 Task: Add Attachment from Google Drive to Card Card0000000083 in Board Board0000000021 in Workspace WS0000000007 in Trello. Add Cover Orange to Card Card0000000083 in Board Board0000000021 in Workspace WS0000000007 in Trello. Add "Add Label …" with "Title" Title0000000083 to Button Button0000000083 to Card Card0000000083 in Board Board0000000021 in Workspace WS0000000007 in Trello. Add Description DS0000000083 to Card Card0000000083 in Board Board0000000021 in Workspace WS0000000007 in Trello. Add Comment CM0000000083 to Card Card0000000083 in Board Board0000000021 in Workspace WS0000000007 in Trello
Action: Mouse moved to (632, 114)
Screenshot: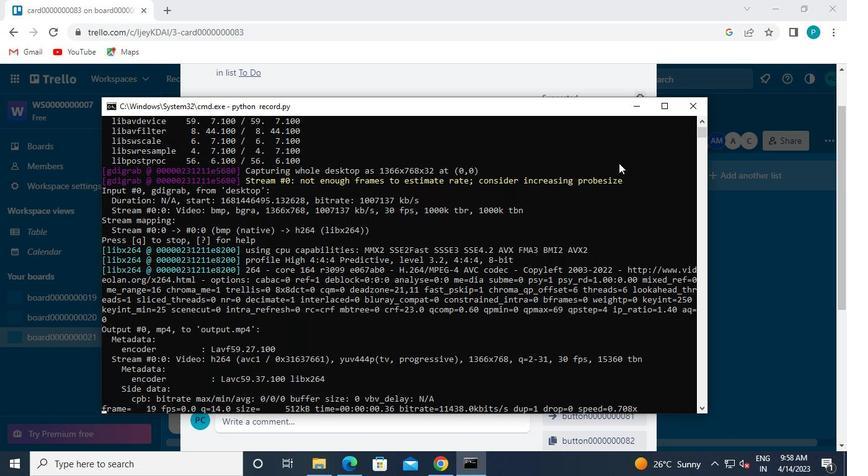 
Action: Mouse pressed left at (632, 114)
Screenshot: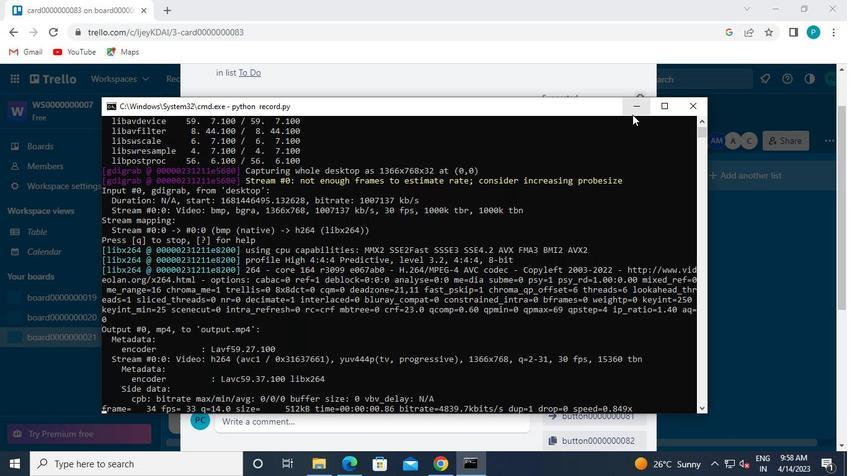 
Action: Mouse moved to (559, 264)
Screenshot: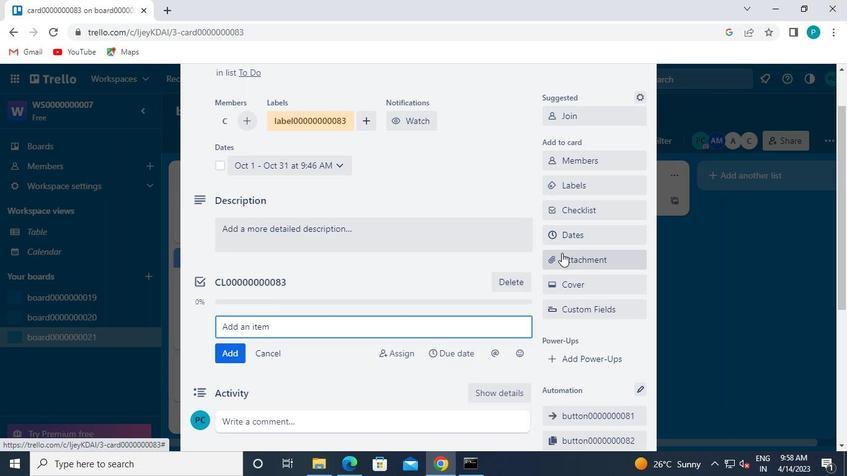 
Action: Mouse pressed left at (559, 264)
Screenshot: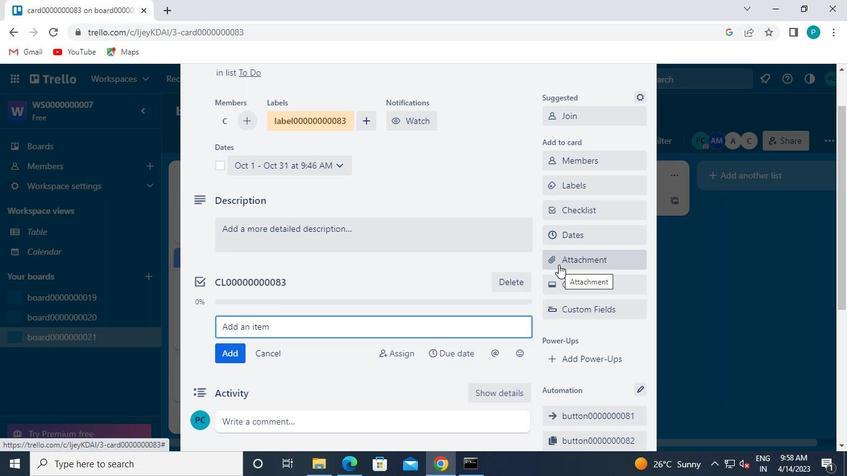 
Action: Mouse moved to (557, 173)
Screenshot: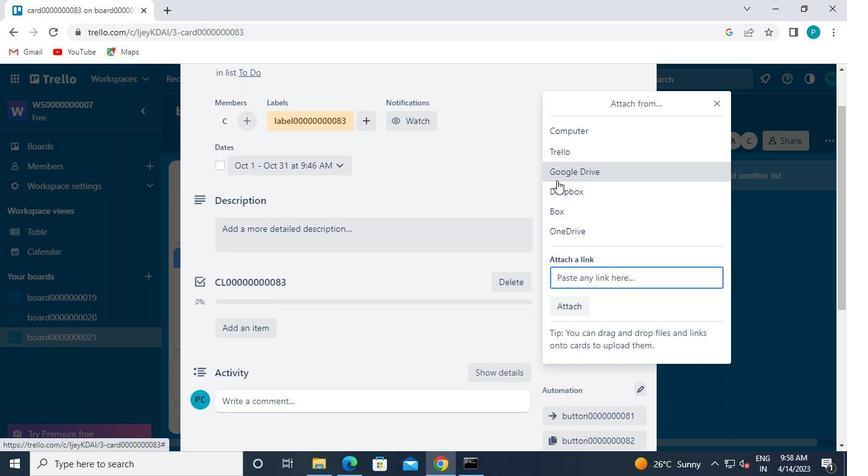 
Action: Mouse pressed left at (557, 173)
Screenshot: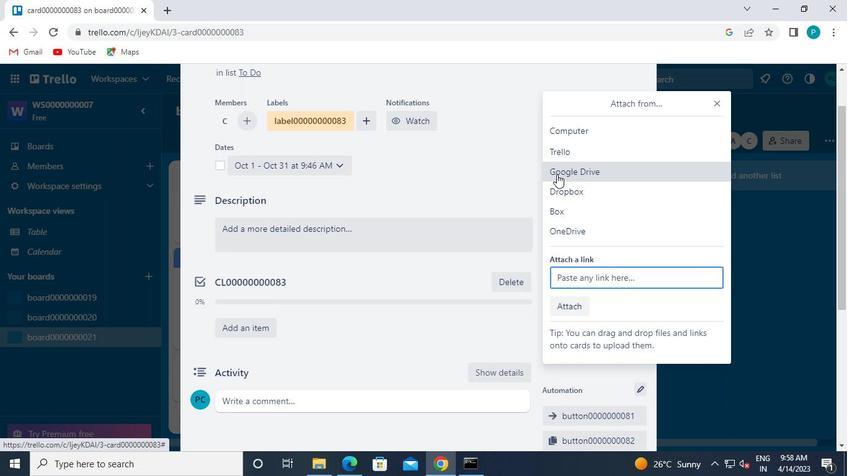 
Action: Mouse moved to (228, 325)
Screenshot: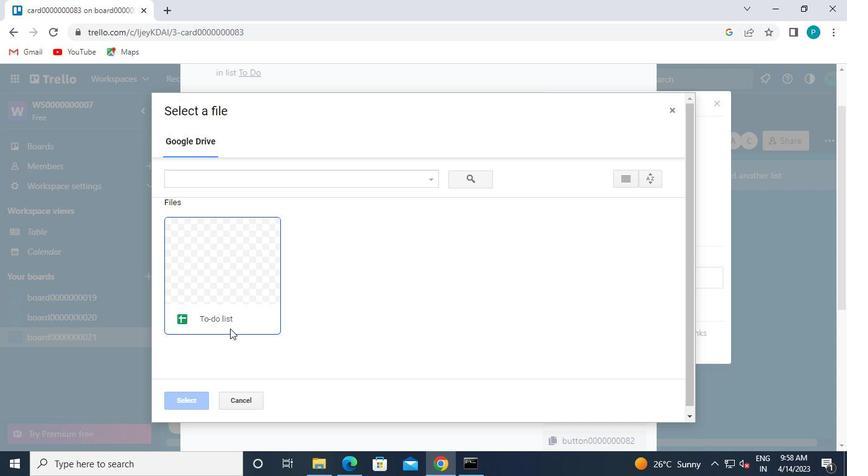 
Action: Mouse pressed left at (228, 325)
Screenshot: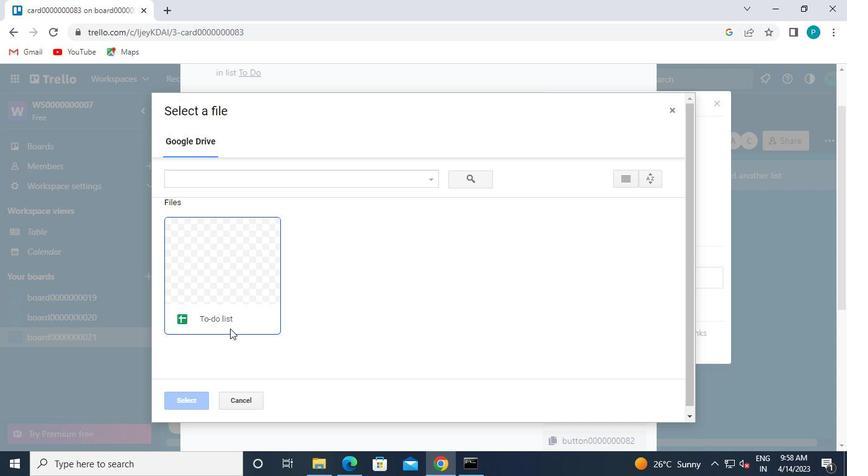 
Action: Mouse moved to (187, 399)
Screenshot: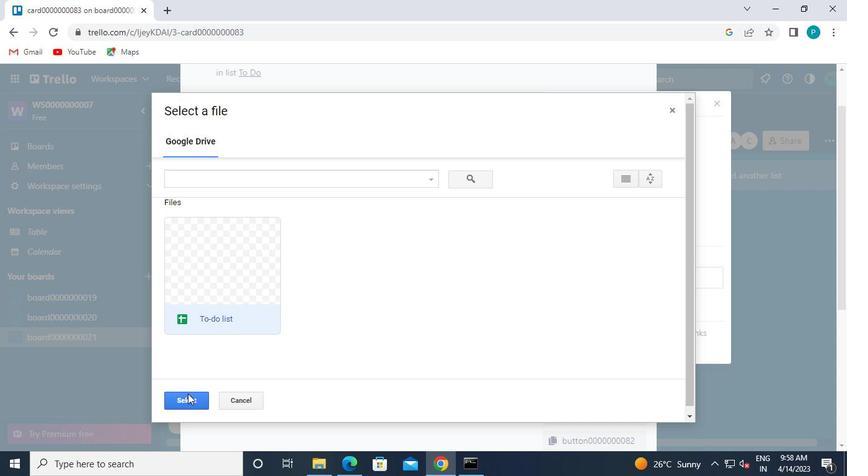 
Action: Mouse pressed left at (187, 399)
Screenshot: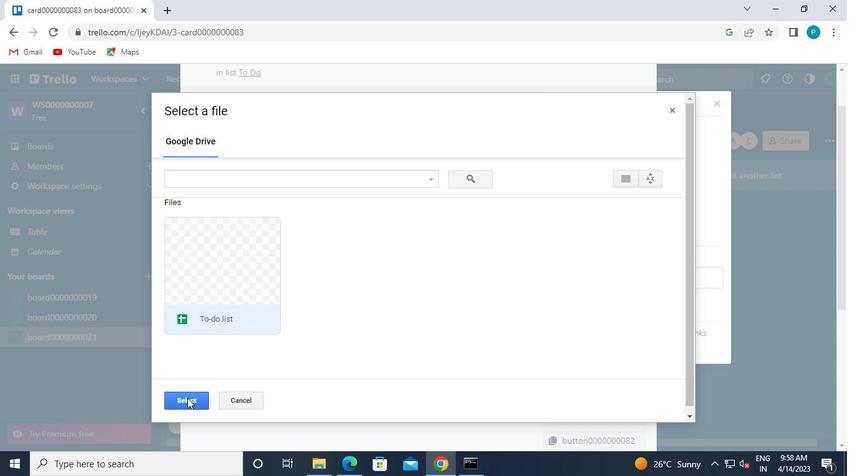 
Action: Mouse moved to (609, 278)
Screenshot: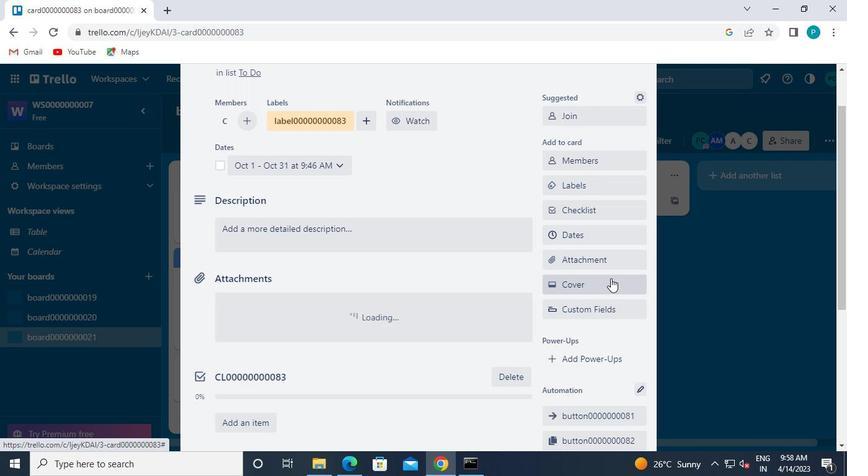 
Action: Mouse pressed left at (609, 278)
Screenshot: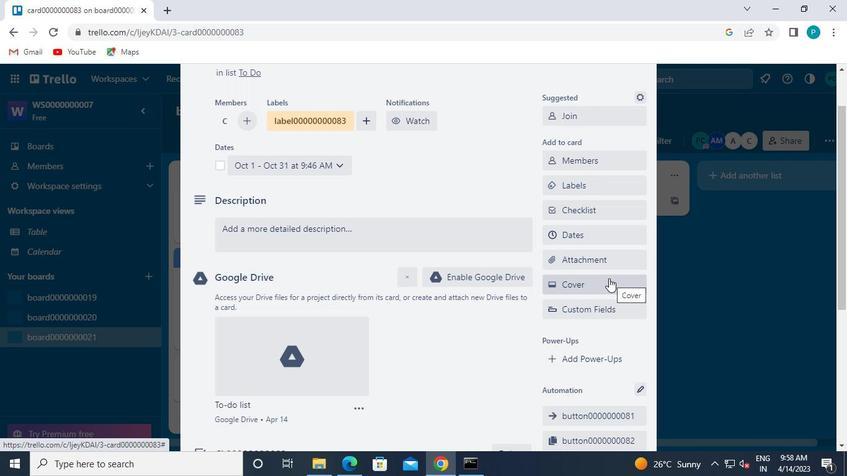 
Action: Mouse moved to (645, 212)
Screenshot: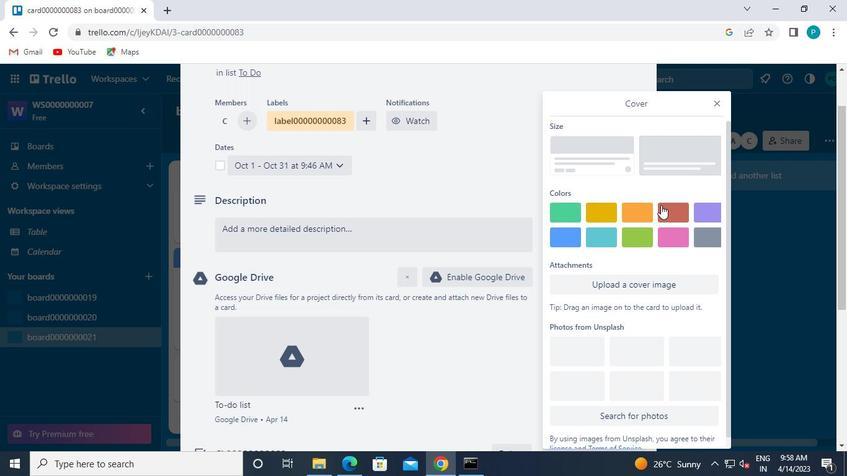 
Action: Mouse pressed left at (645, 212)
Screenshot: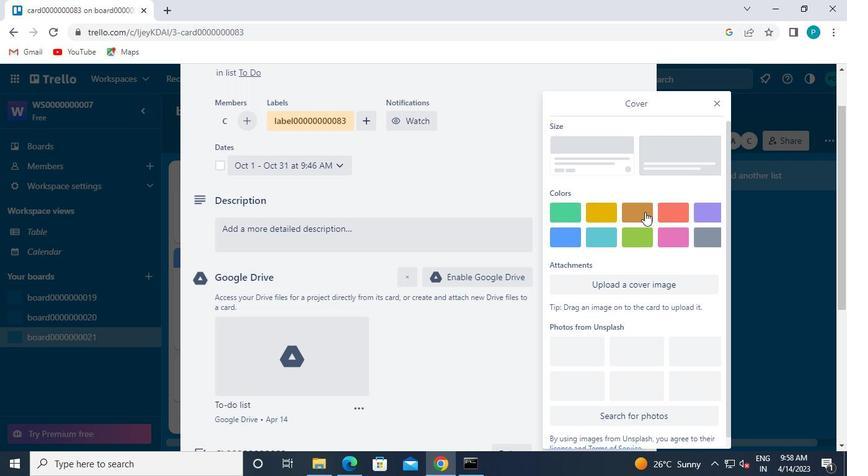 
Action: Mouse moved to (719, 104)
Screenshot: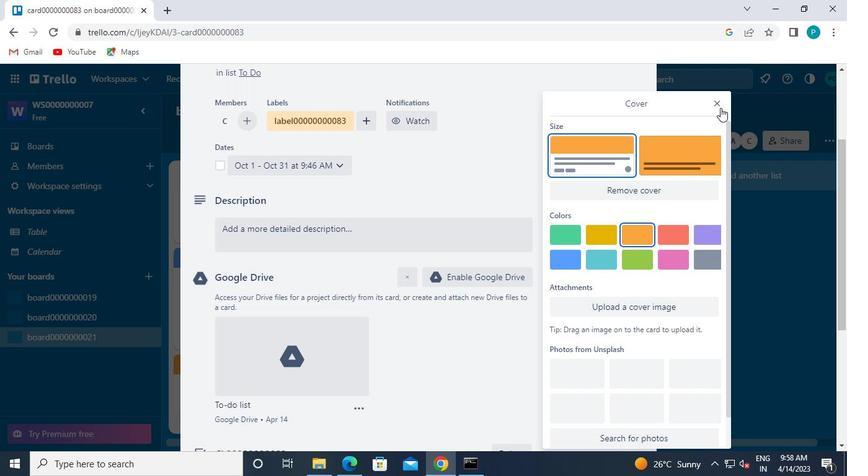 
Action: Mouse pressed left at (719, 104)
Screenshot: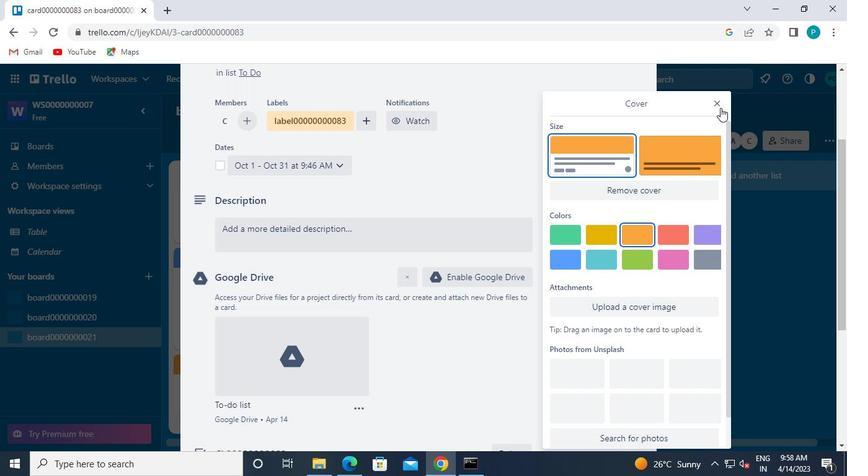 
Action: Mouse moved to (567, 216)
Screenshot: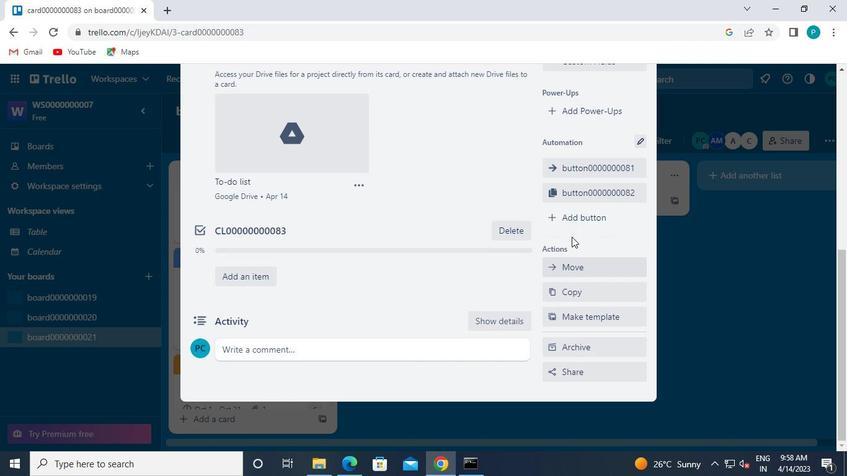 
Action: Mouse pressed left at (567, 216)
Screenshot: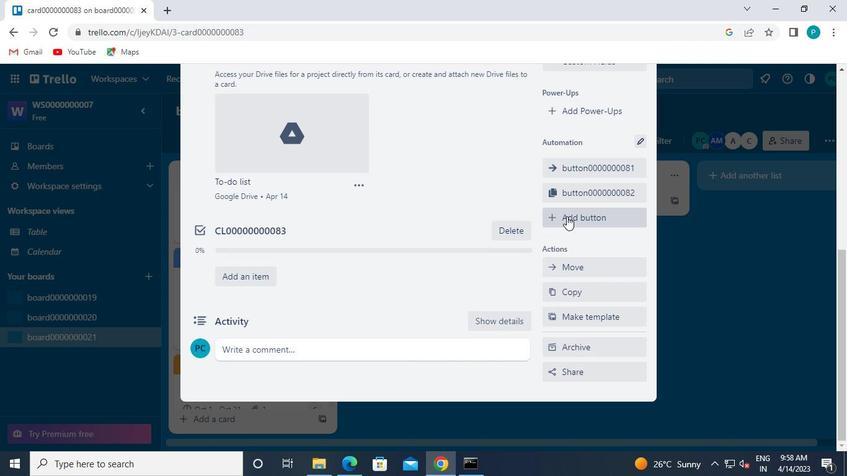 
Action: Mouse moved to (575, 209)
Screenshot: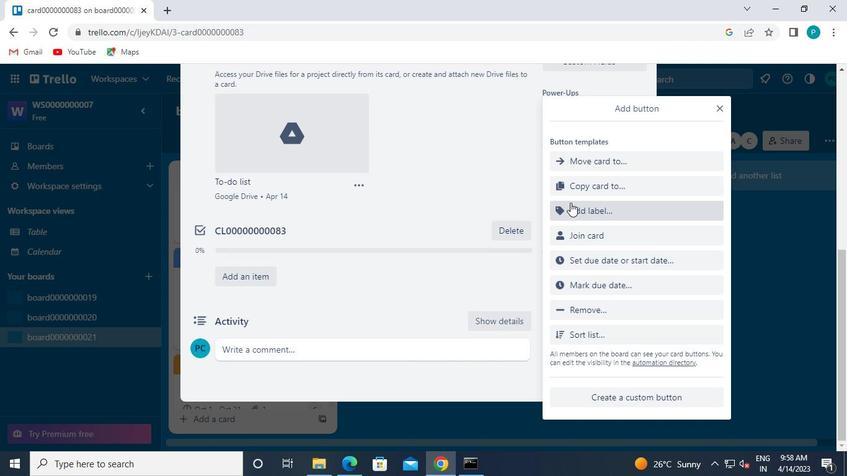 
Action: Mouse pressed left at (575, 209)
Screenshot: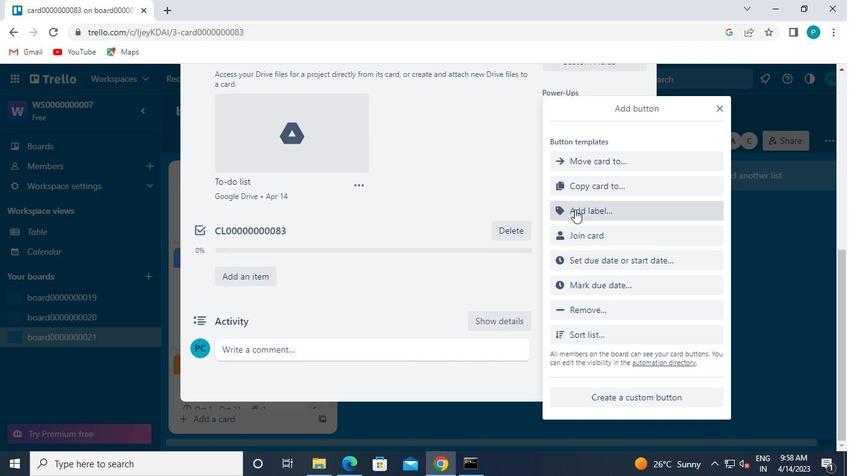 
Action: Mouse moved to (606, 159)
Screenshot: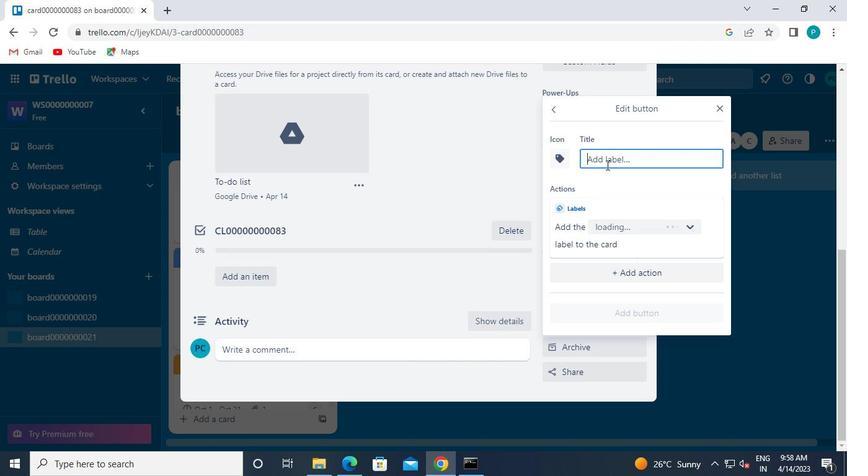 
Action: Mouse pressed left at (606, 159)
Screenshot: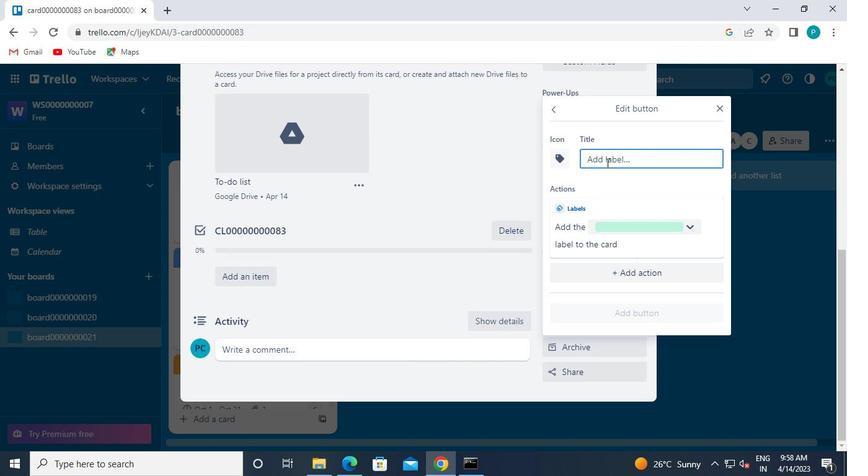 
Action: Keyboard t
Screenshot: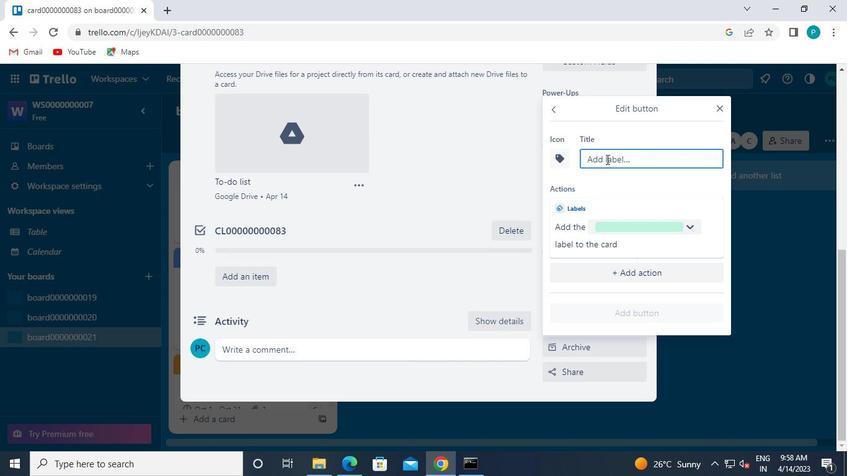 
Action: Keyboard i
Screenshot: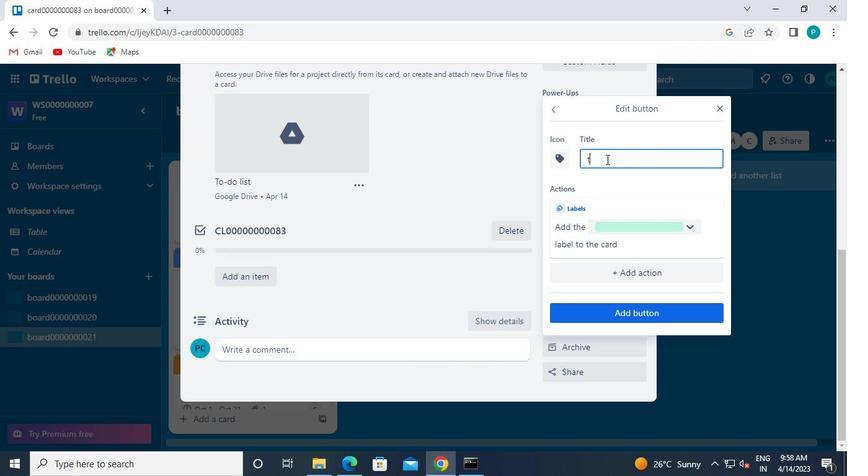 
Action: Keyboard t
Screenshot: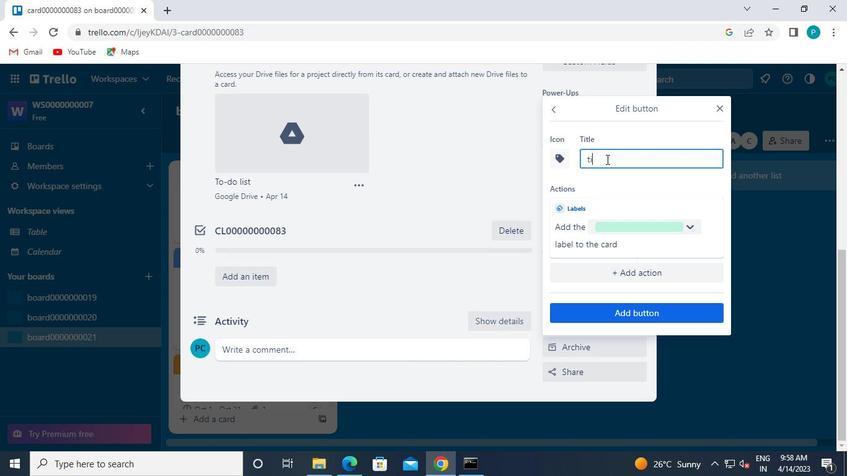 
Action: Keyboard l
Screenshot: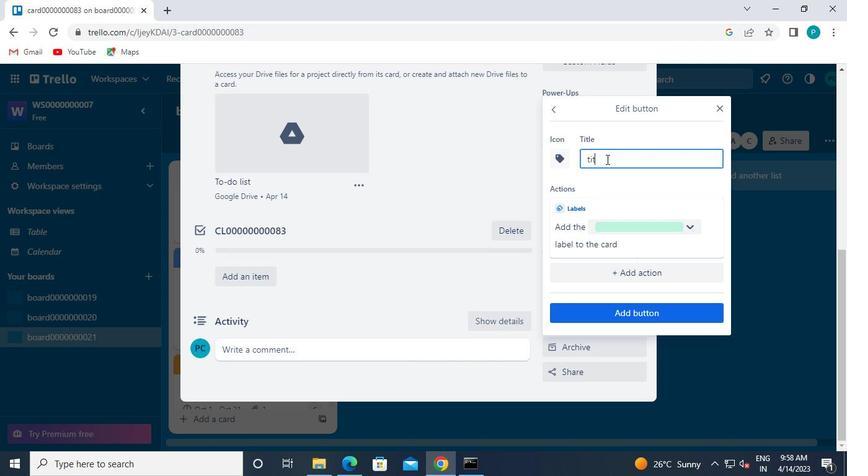 
Action: Keyboard e
Screenshot: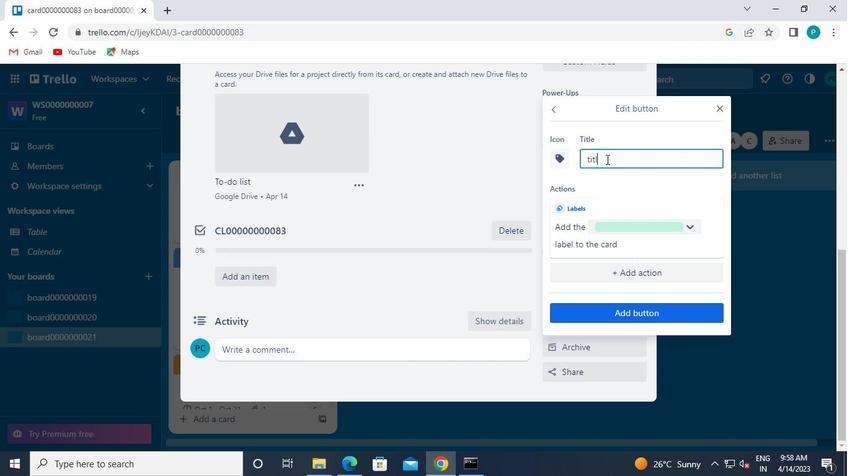 
Action: Keyboard 0
Screenshot: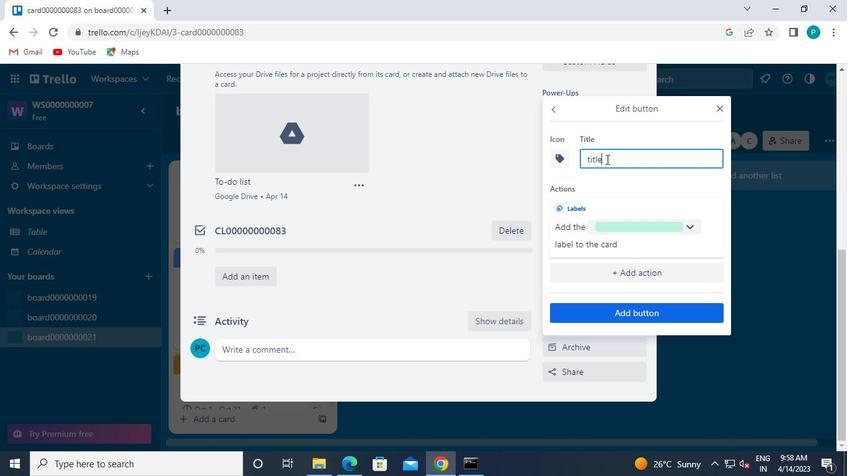 
Action: Keyboard 0
Screenshot: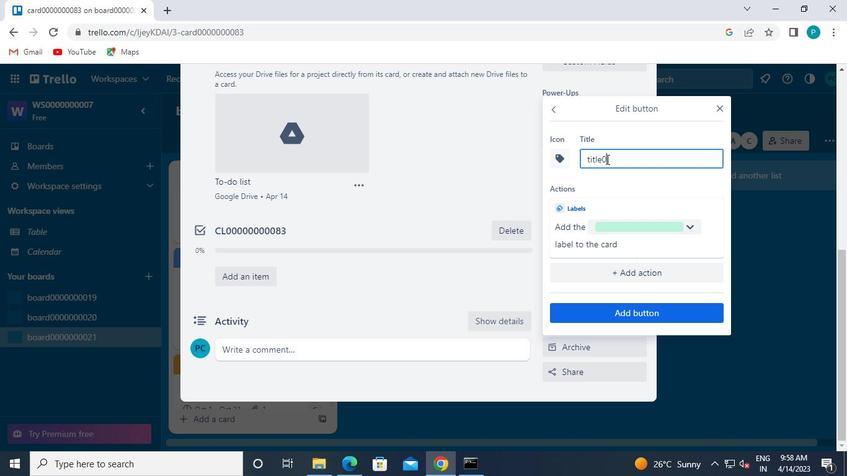 
Action: Keyboard 0
Screenshot: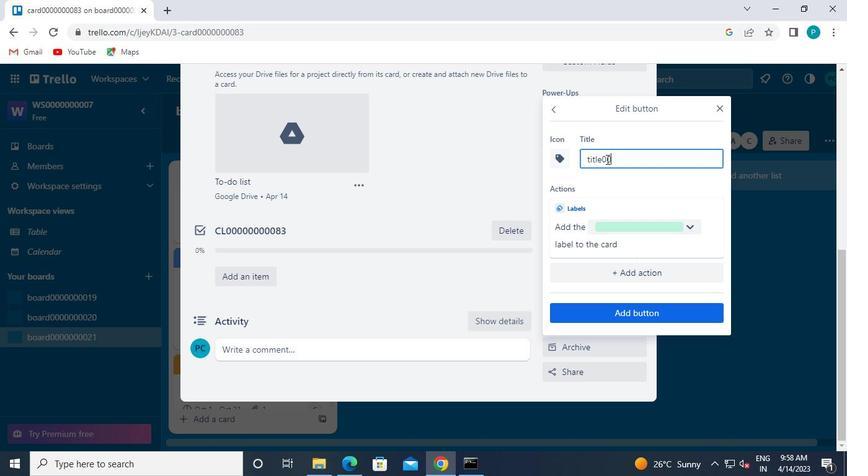 
Action: Keyboard 0
Screenshot: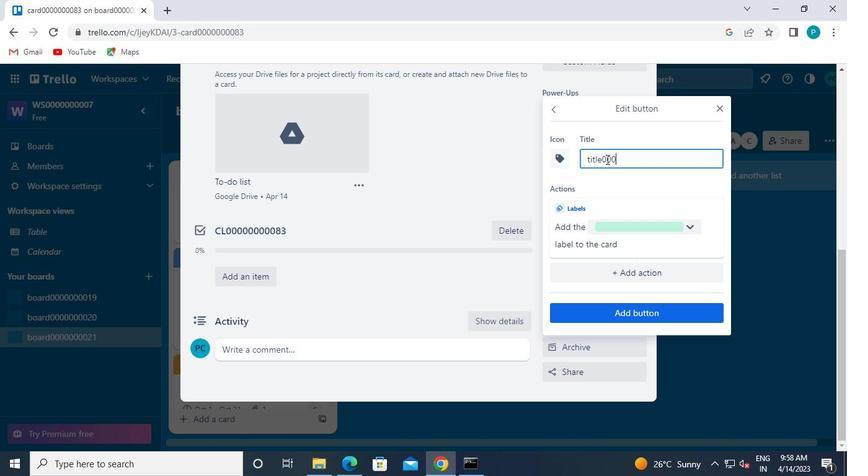 
Action: Keyboard 0
Screenshot: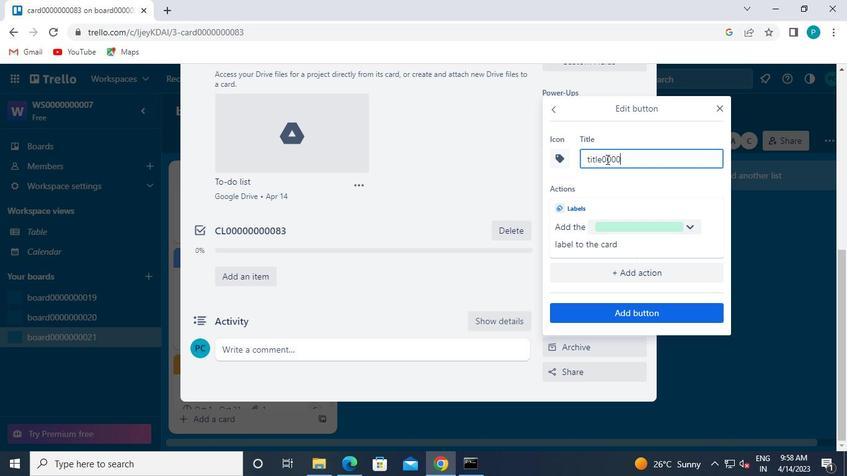 
Action: Keyboard 0
Screenshot: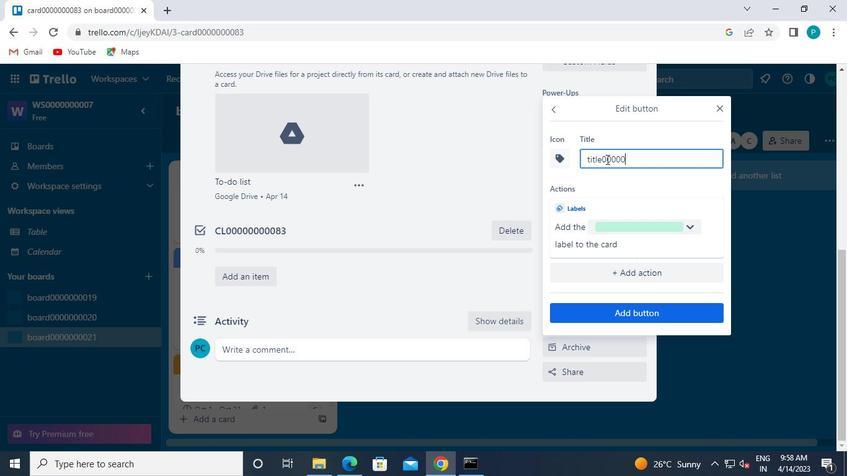 
Action: Keyboard 0
Screenshot: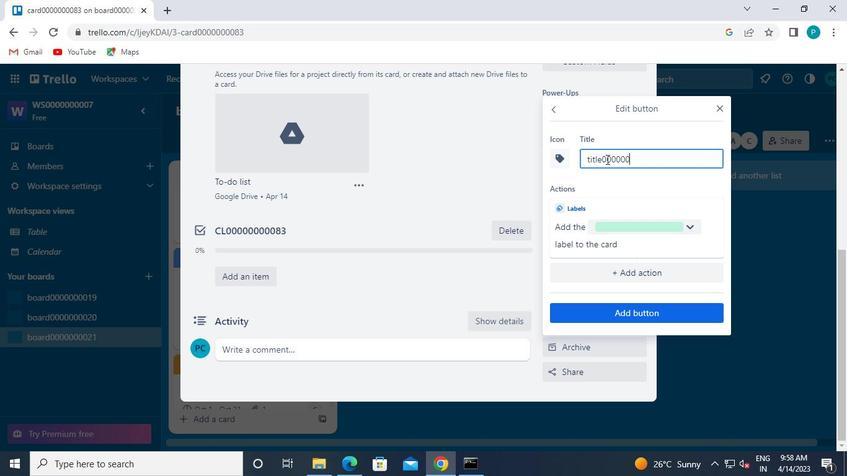 
Action: Keyboard 0
Screenshot: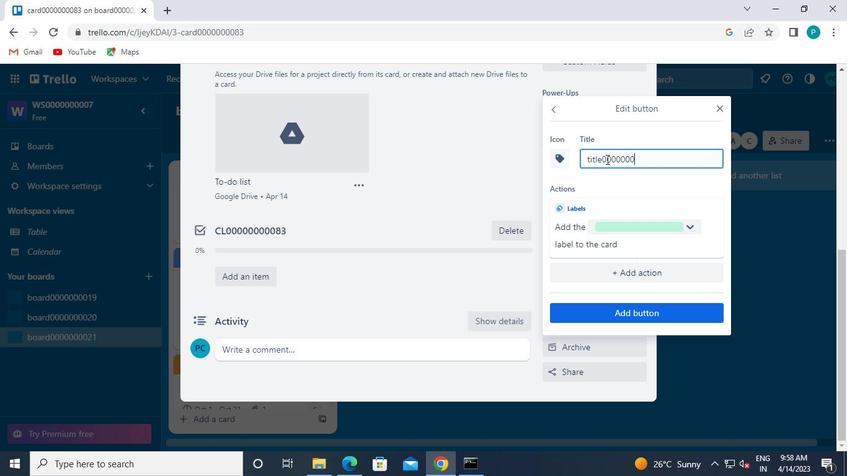 
Action: Keyboard 8
Screenshot: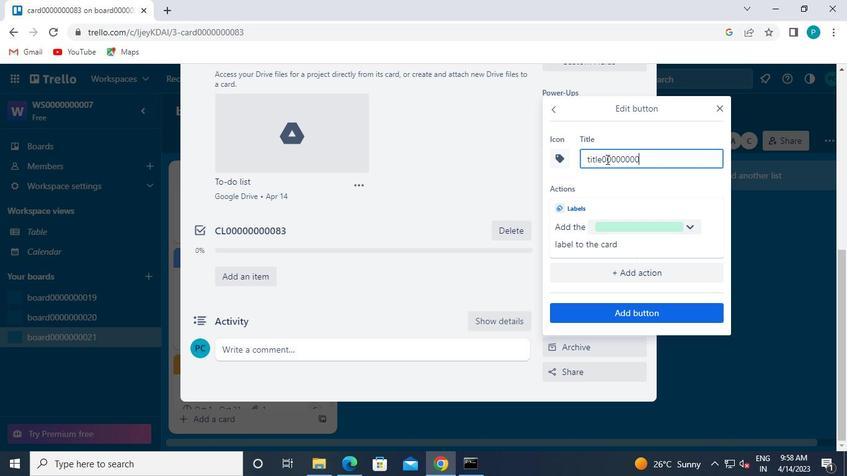 
Action: Keyboard 3
Screenshot: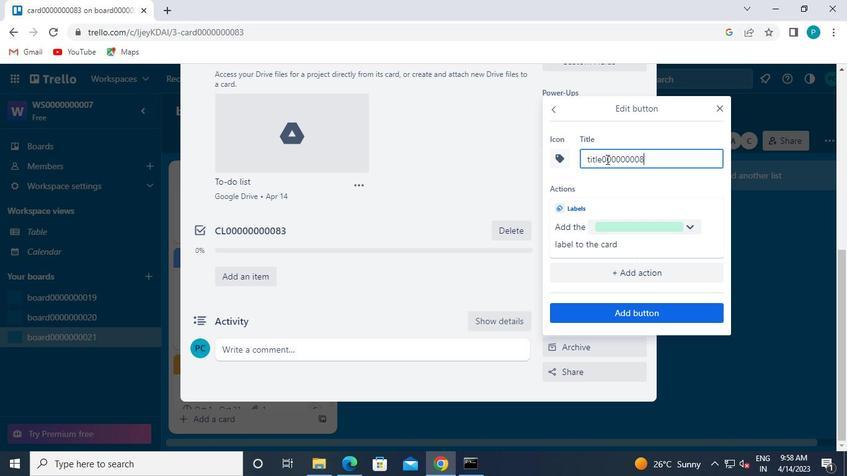 
Action: Mouse moved to (625, 314)
Screenshot: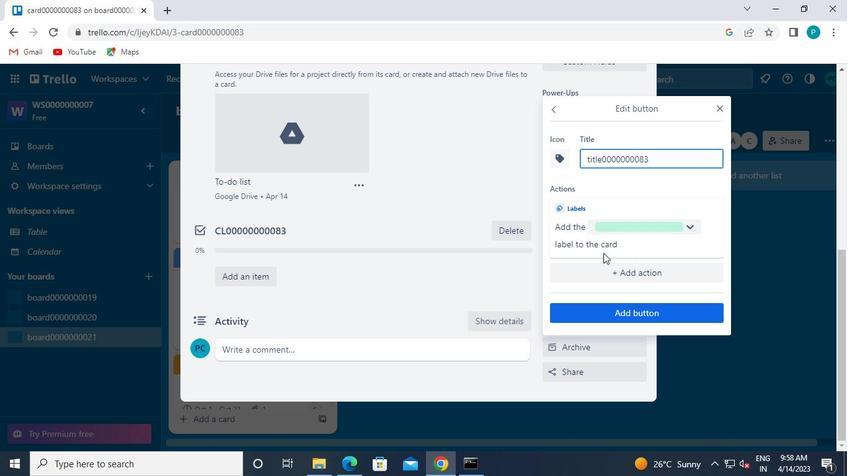 
Action: Mouse pressed left at (625, 314)
Screenshot: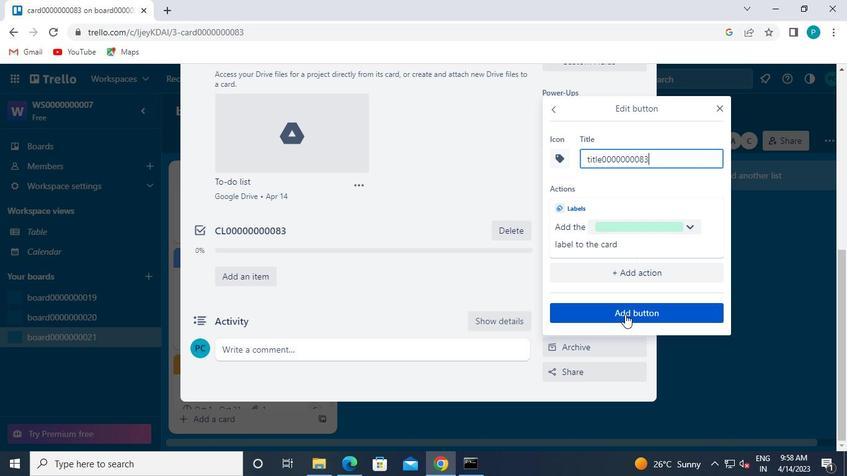 
Action: Mouse moved to (318, 263)
Screenshot: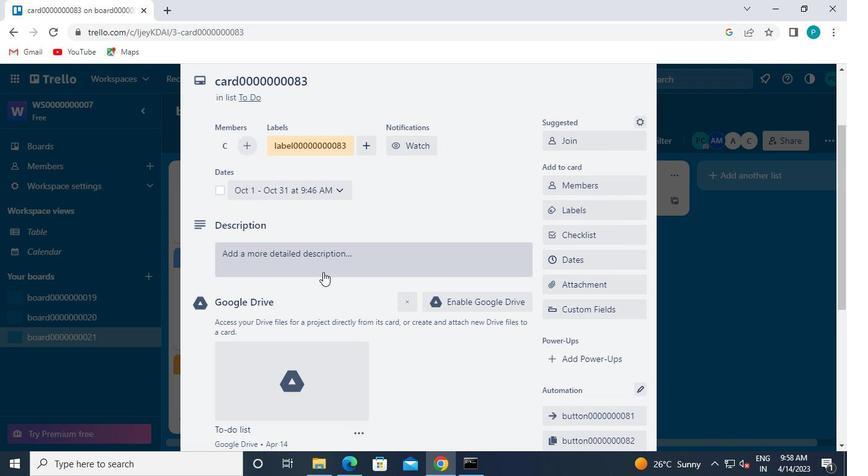 
Action: Mouse pressed left at (318, 263)
Screenshot: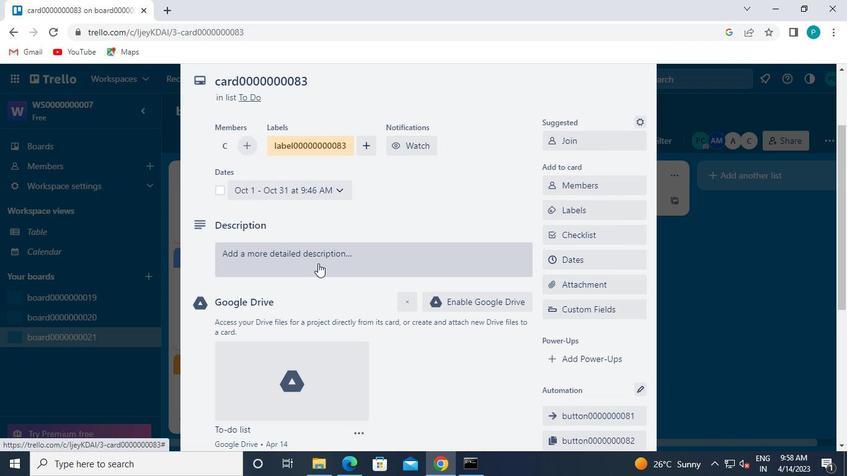 
Action: Mouse moved to (322, 264)
Screenshot: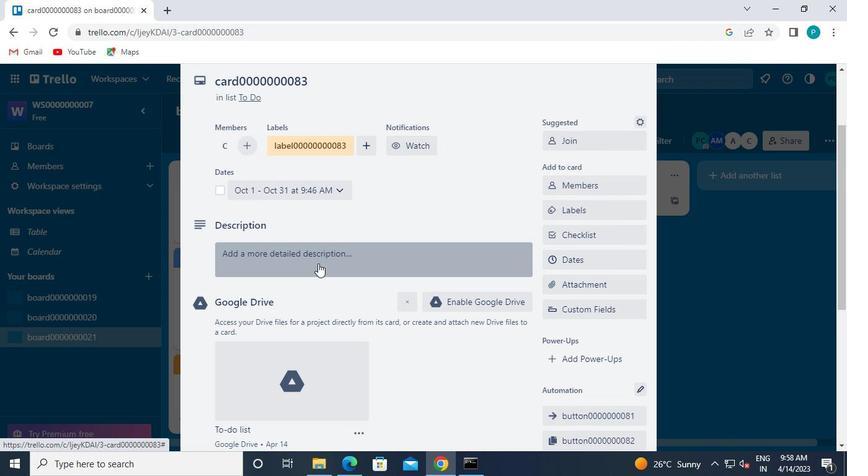 
Action: Keyboard Key.caps_lock
Screenshot: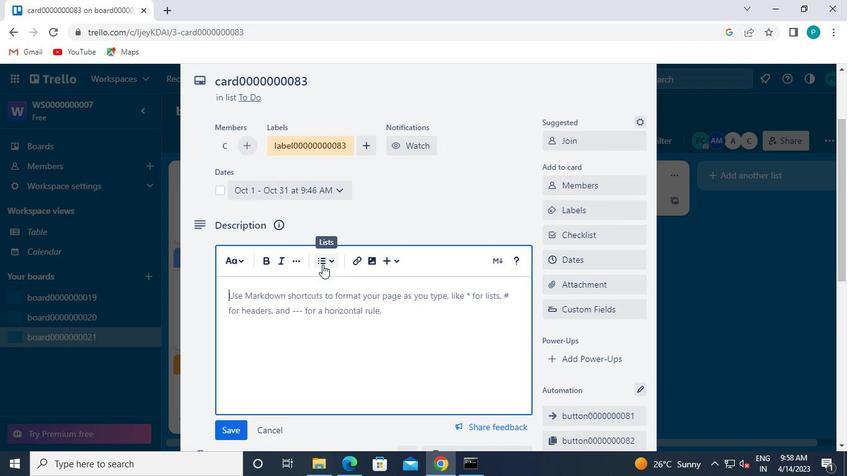 
Action: Keyboard d
Screenshot: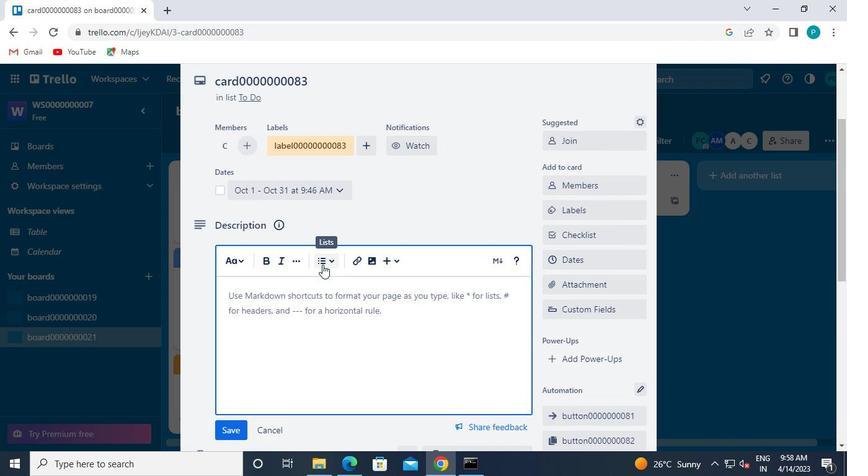 
Action: Keyboard s
Screenshot: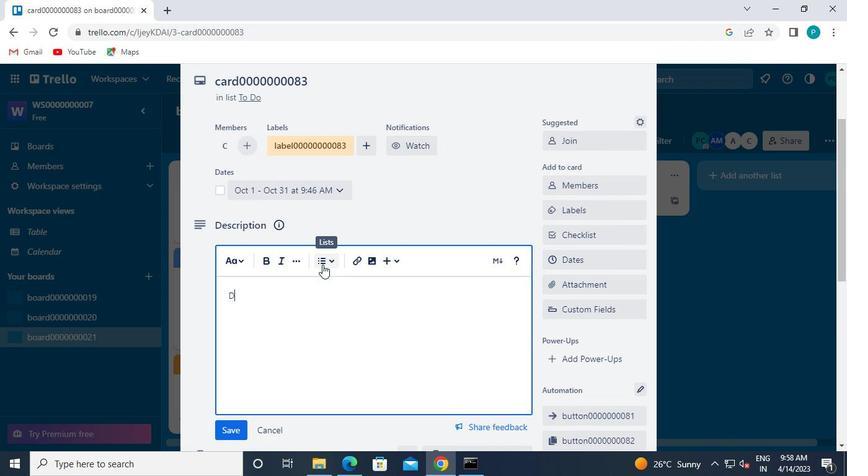 
Action: Keyboard 0
Screenshot: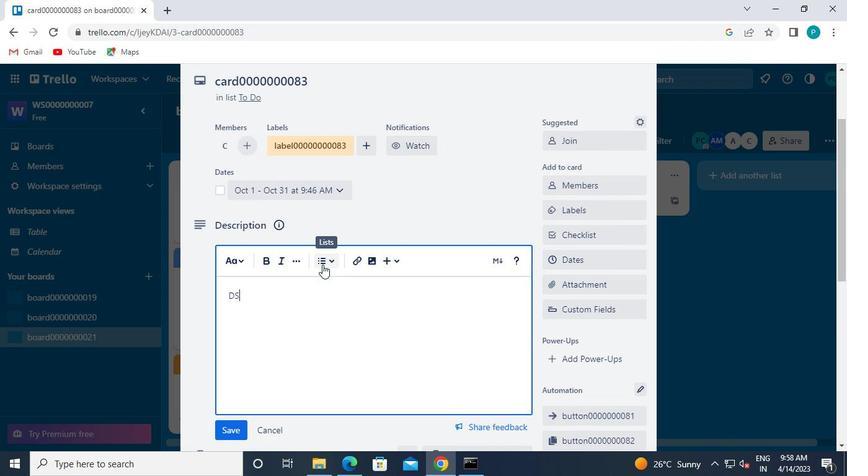 
Action: Keyboard 0
Screenshot: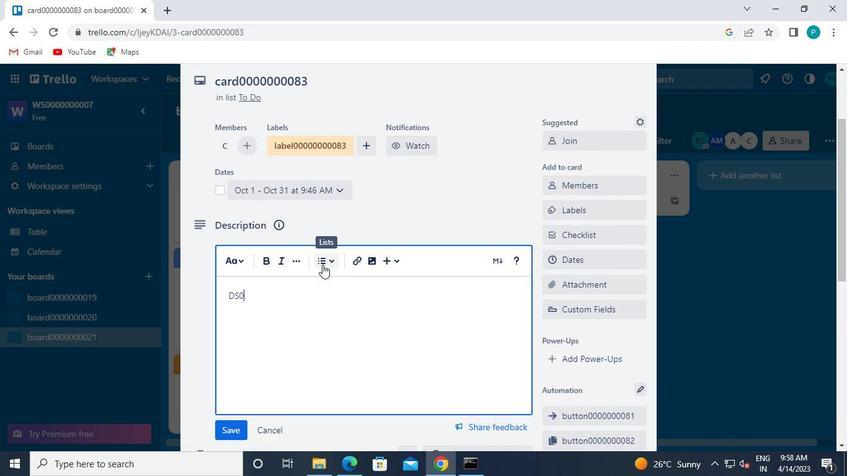 
Action: Keyboard 0
Screenshot: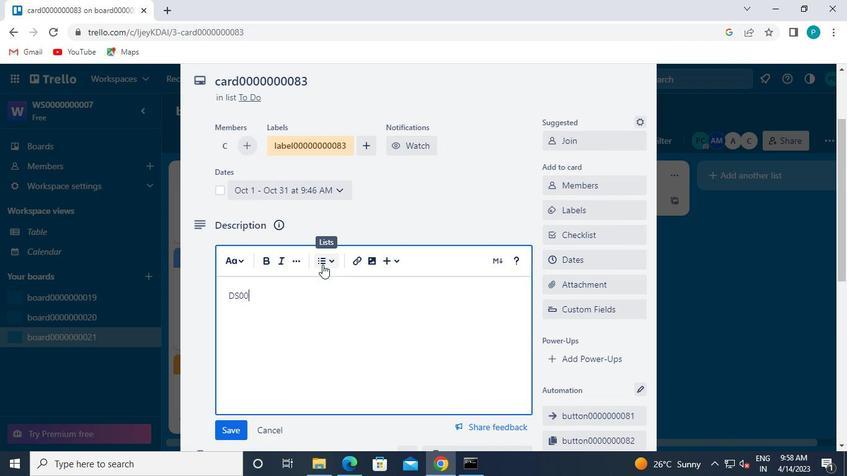 
Action: Keyboard 0
Screenshot: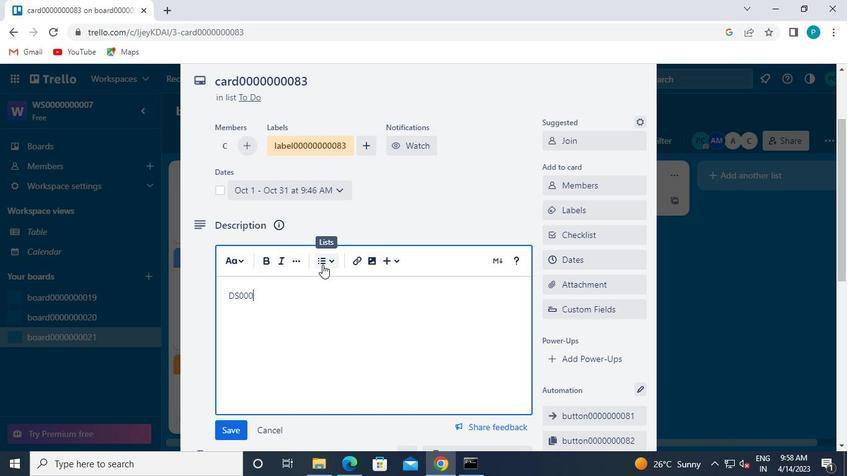 
Action: Keyboard 0
Screenshot: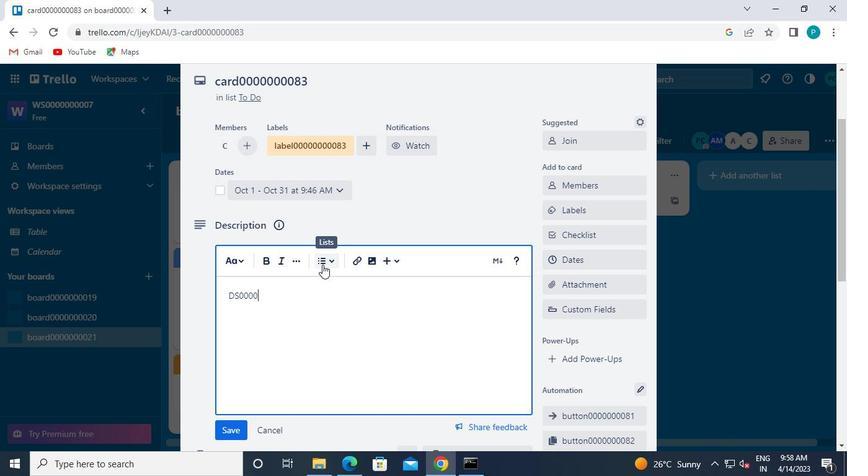 
Action: Keyboard 0
Screenshot: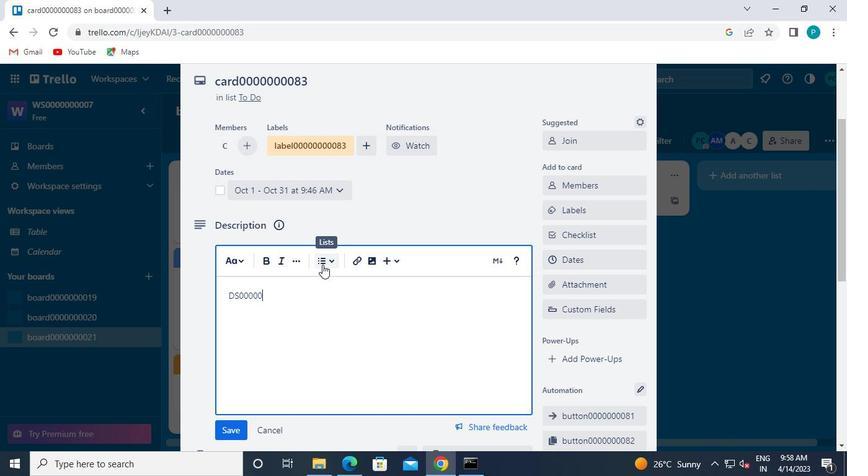 
Action: Keyboard 0
Screenshot: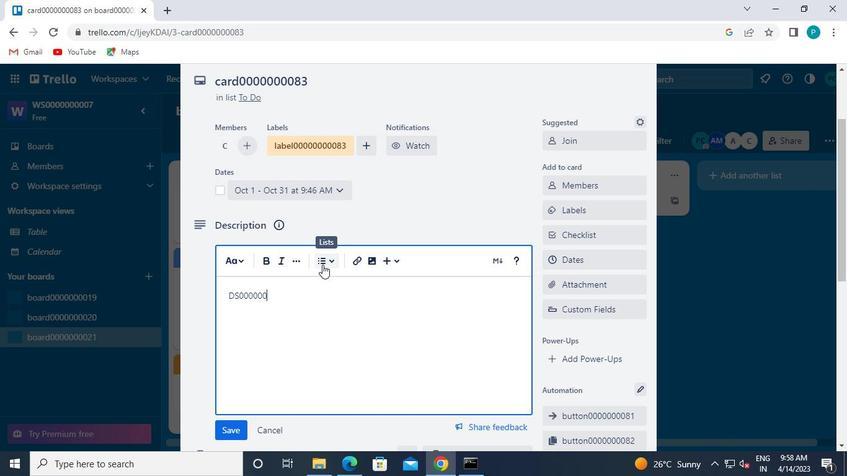 
Action: Keyboard 0
Screenshot: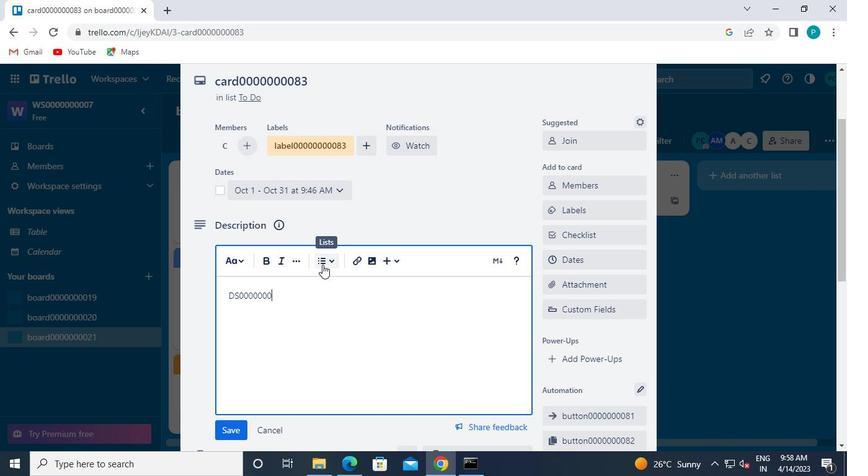 
Action: Keyboard 8
Screenshot: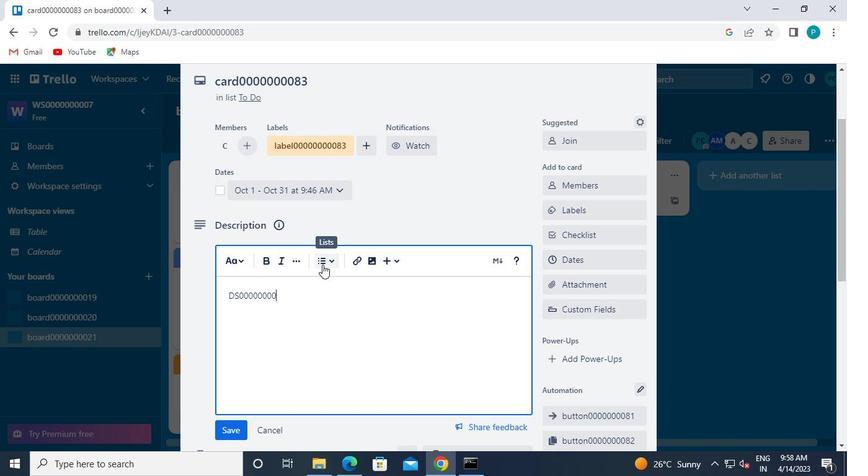 
Action: Keyboard 3
Screenshot: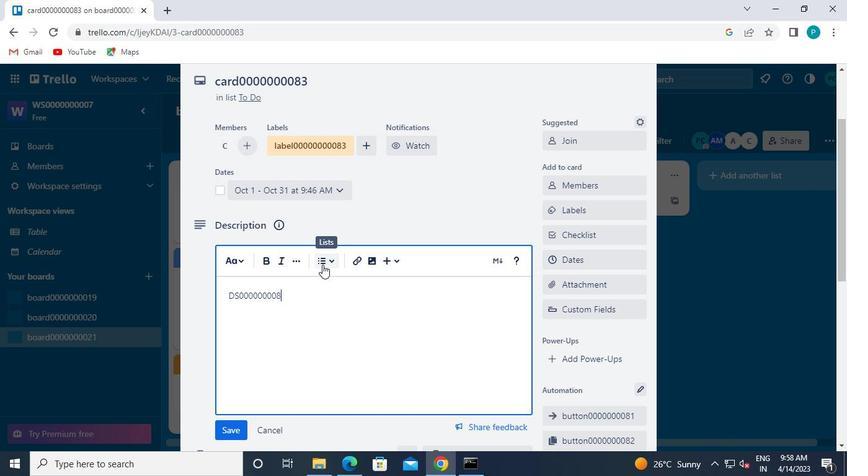 
Action: Mouse moved to (224, 305)
Screenshot: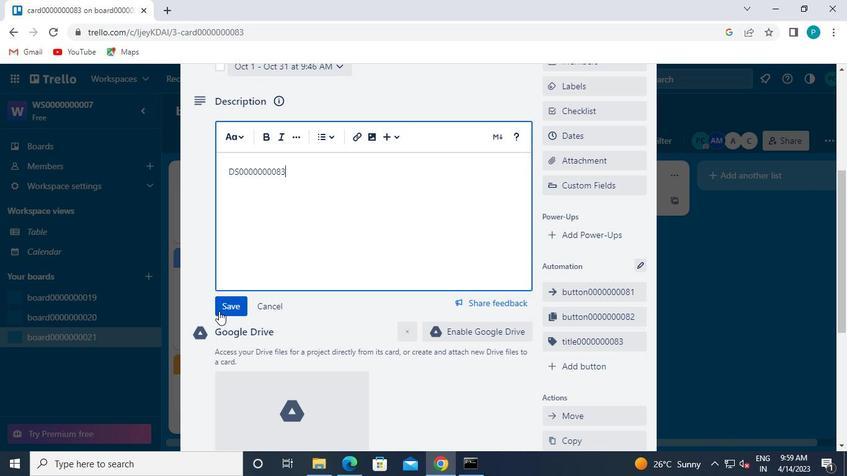 
Action: Mouse pressed left at (224, 305)
Screenshot: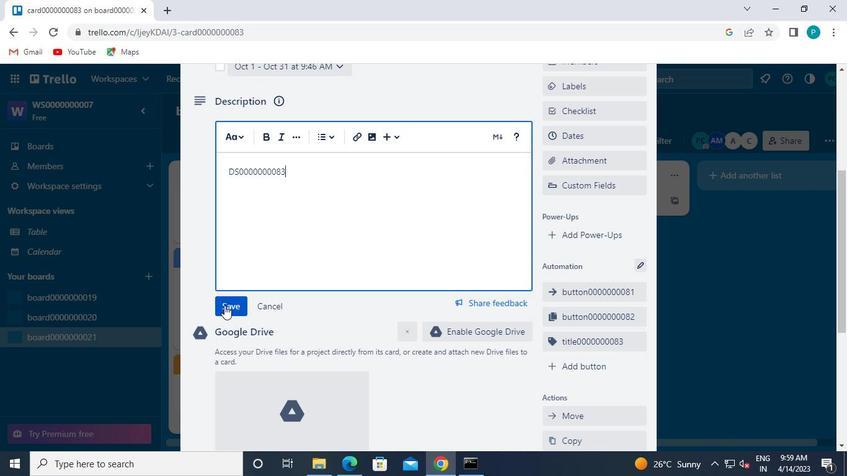 
Action: Mouse moved to (269, 323)
Screenshot: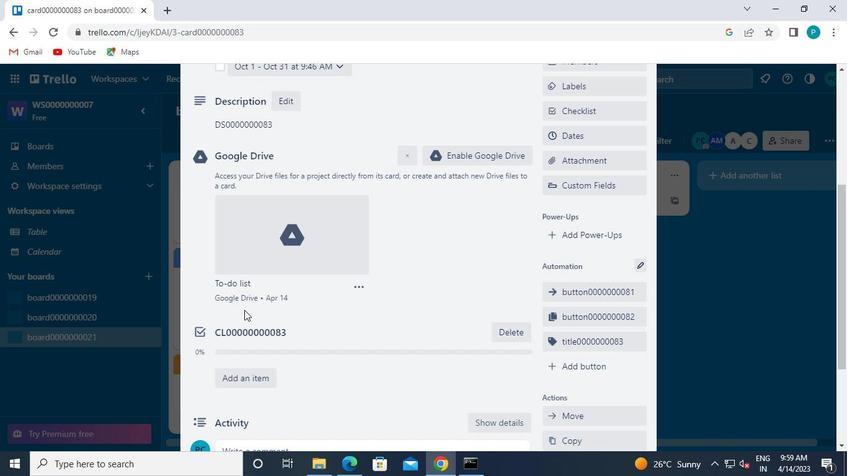 
Action: Mouse pressed left at (269, 323)
Screenshot: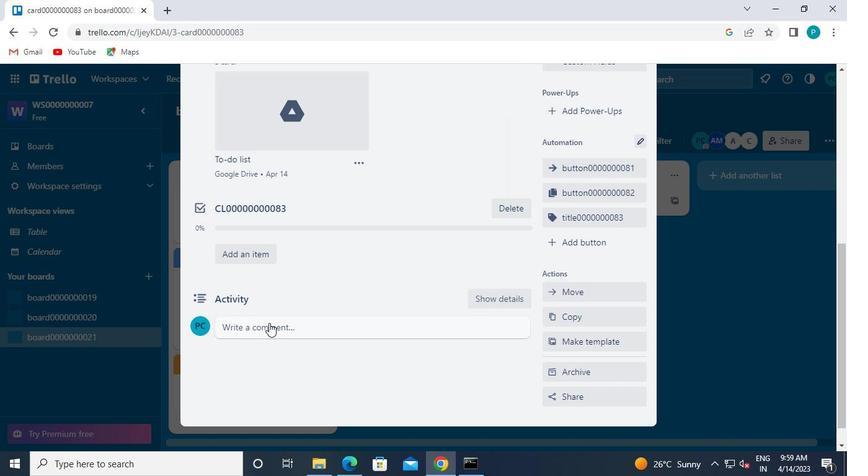 
Action: Keyboard c
Screenshot: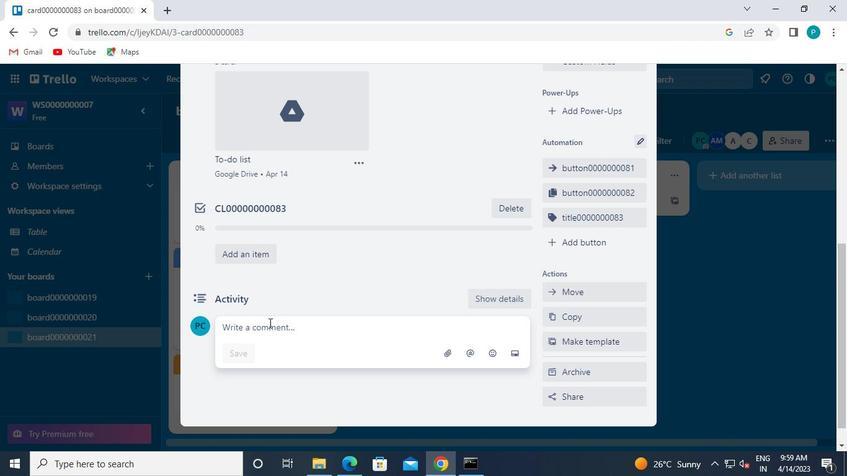 
Action: Keyboard m
Screenshot: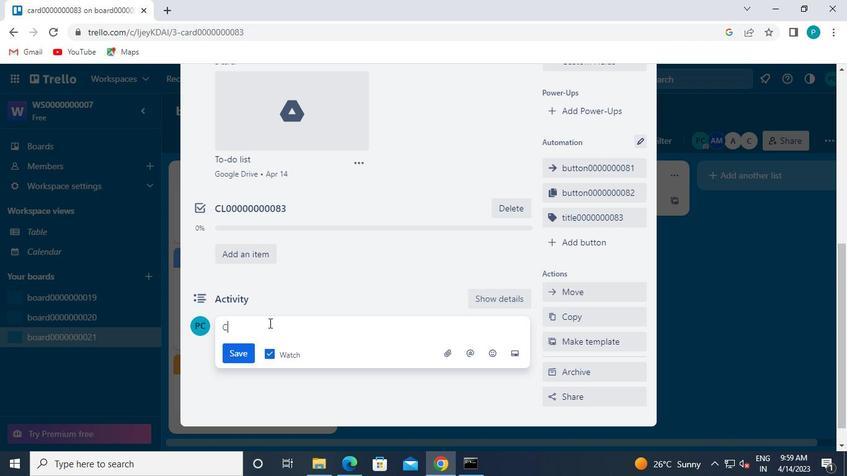 
Action: Keyboard 0
Screenshot: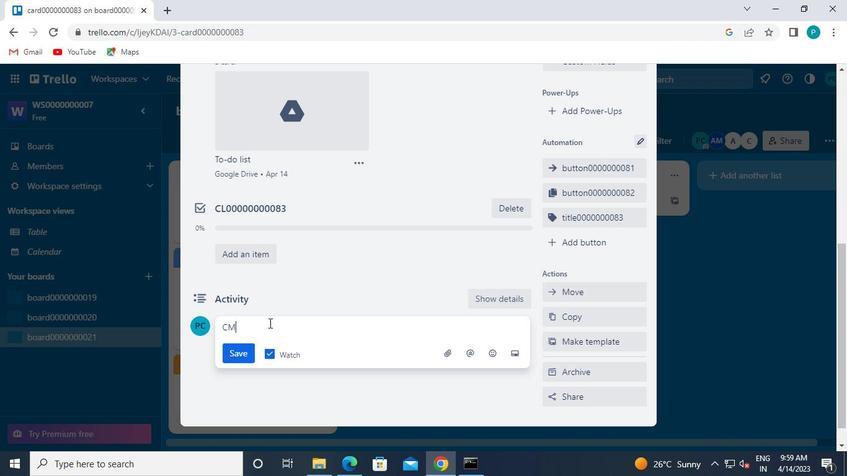 
Action: Keyboard 0
Screenshot: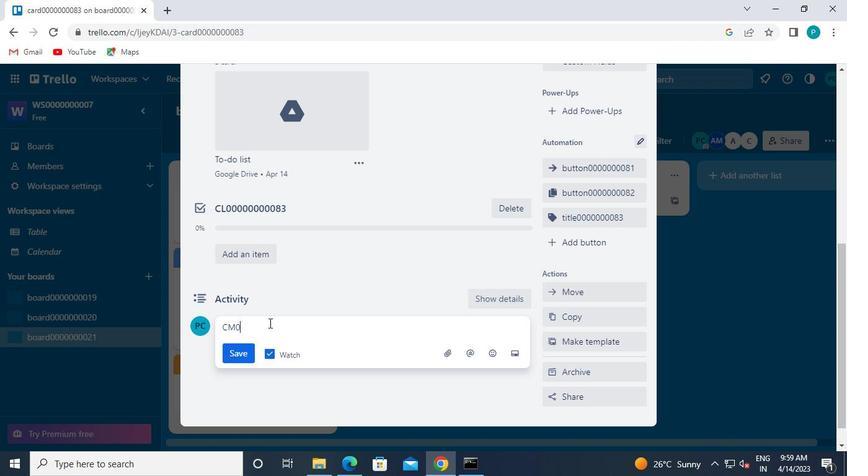 
Action: Keyboard 0
Screenshot: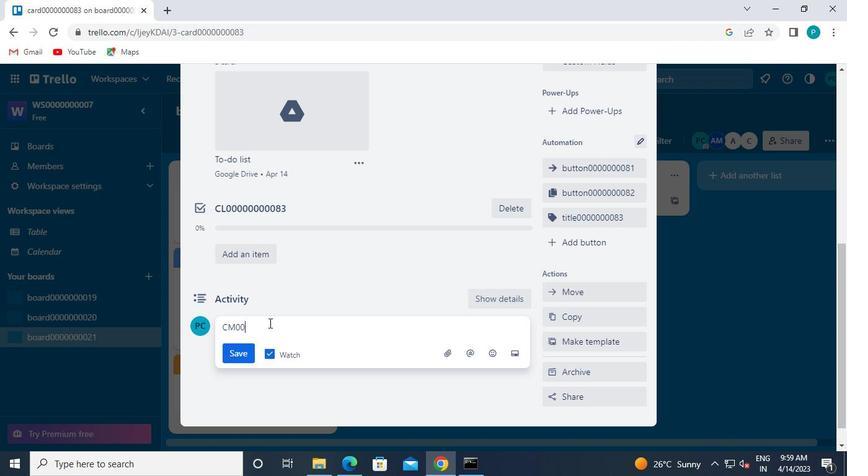 
Action: Keyboard 0
Screenshot: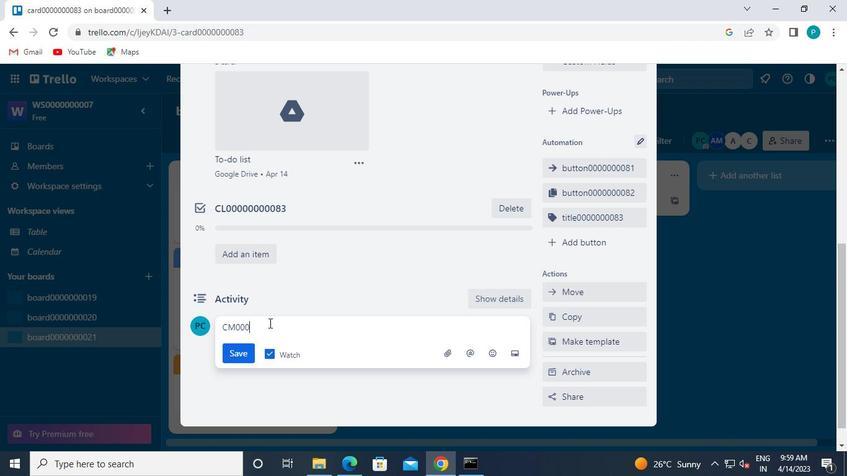 
Action: Keyboard 0
Screenshot: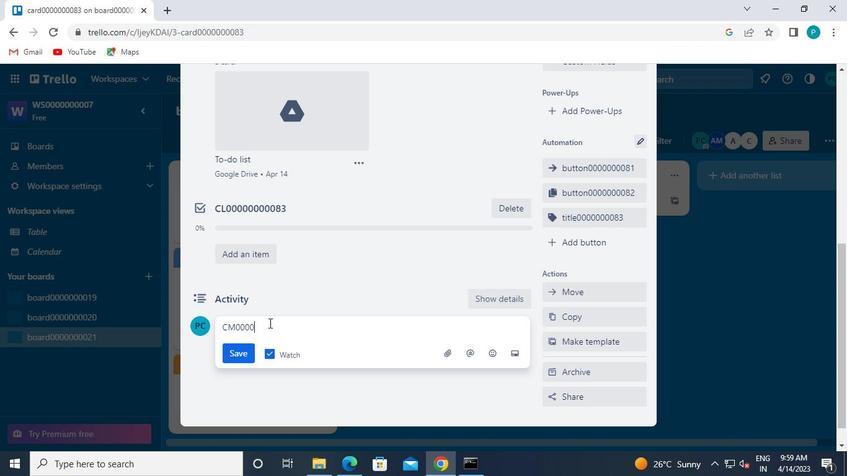 
Action: Keyboard 0
Screenshot: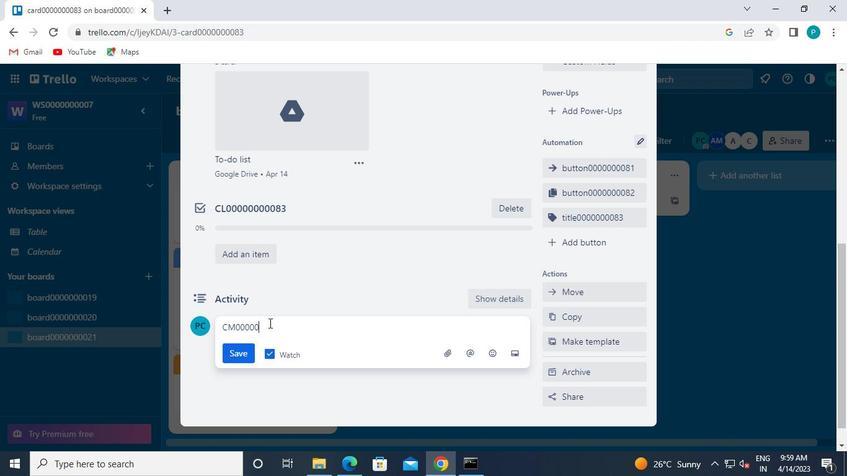 
Action: Keyboard 0
Screenshot: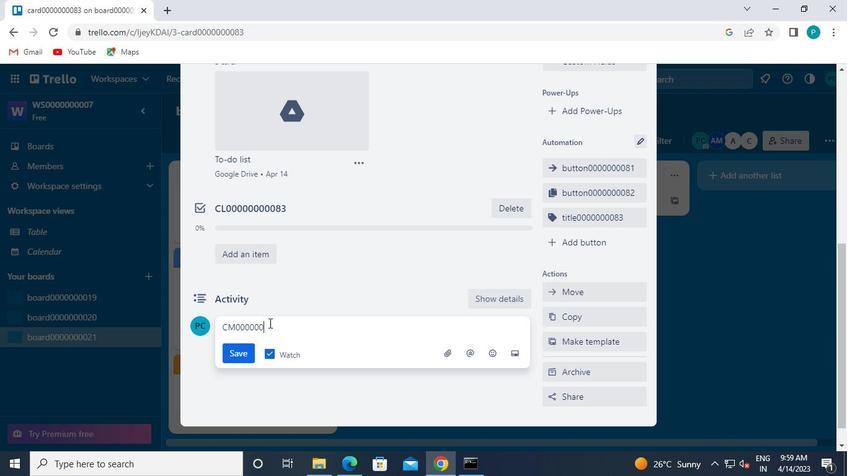 
Action: Keyboard 0
Screenshot: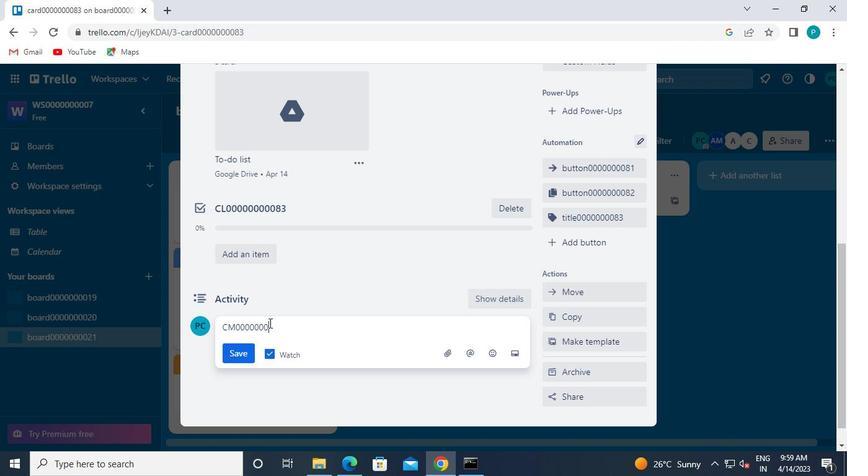 
Action: Keyboard 8
Screenshot: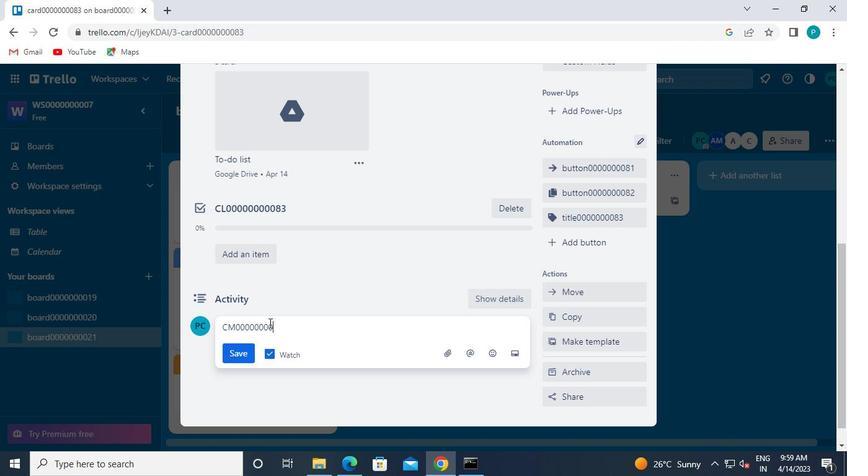 
Action: Keyboard 3
Screenshot: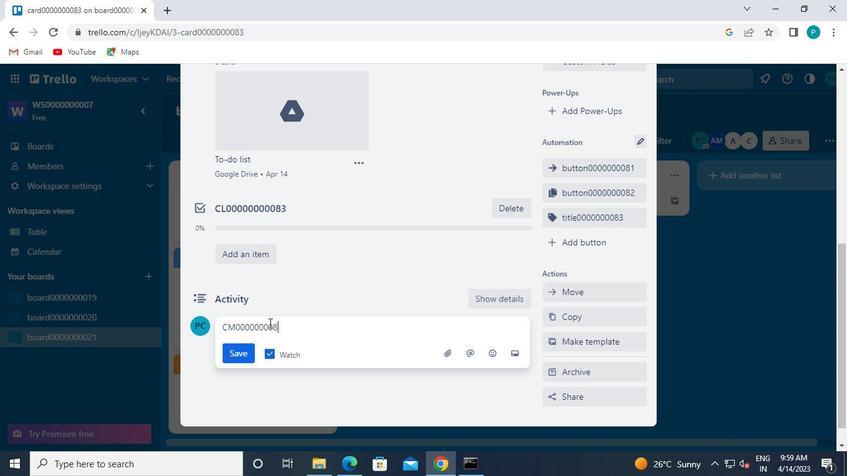 
Action: Mouse moved to (242, 347)
Screenshot: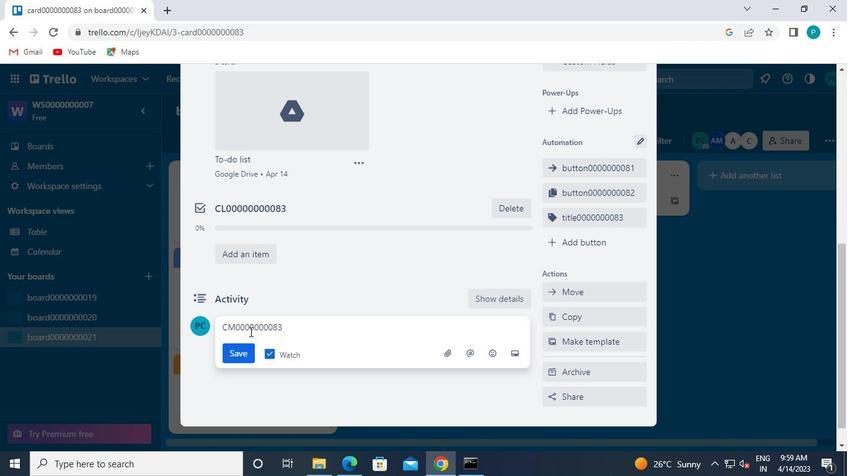
Action: Mouse pressed left at (242, 347)
Screenshot: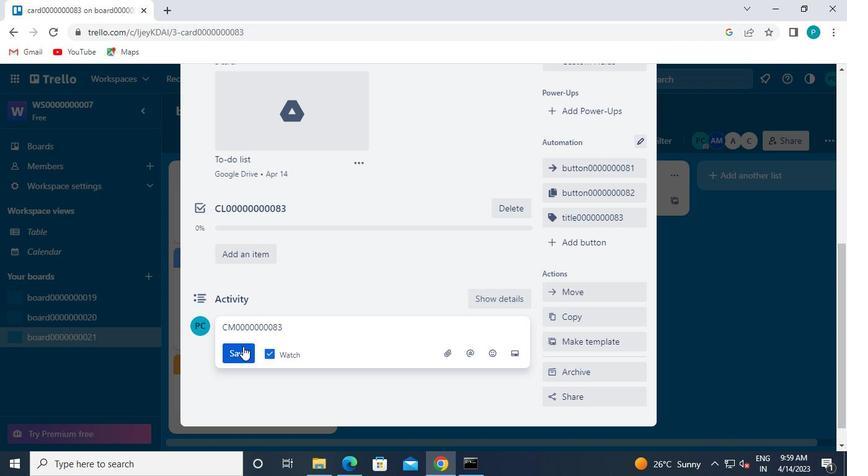 
Action: Mouse moved to (523, 377)
Screenshot: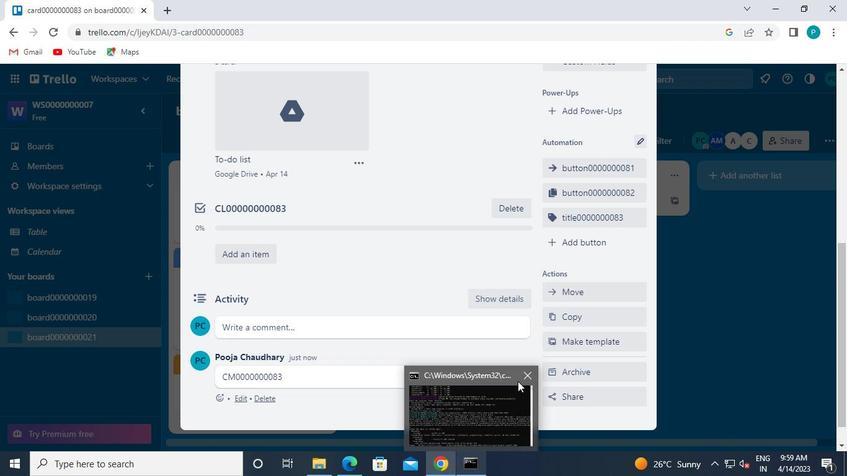 
Action: Mouse pressed left at (523, 377)
Screenshot: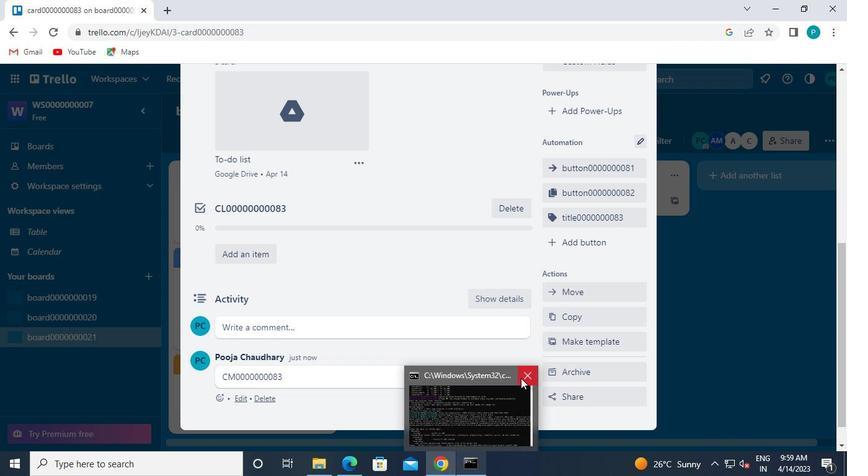
